 Task: Add a condition where "Assignee Is not Requester" in recently solved tickets.
Action: Mouse pressed left at (193, 460)
Screenshot: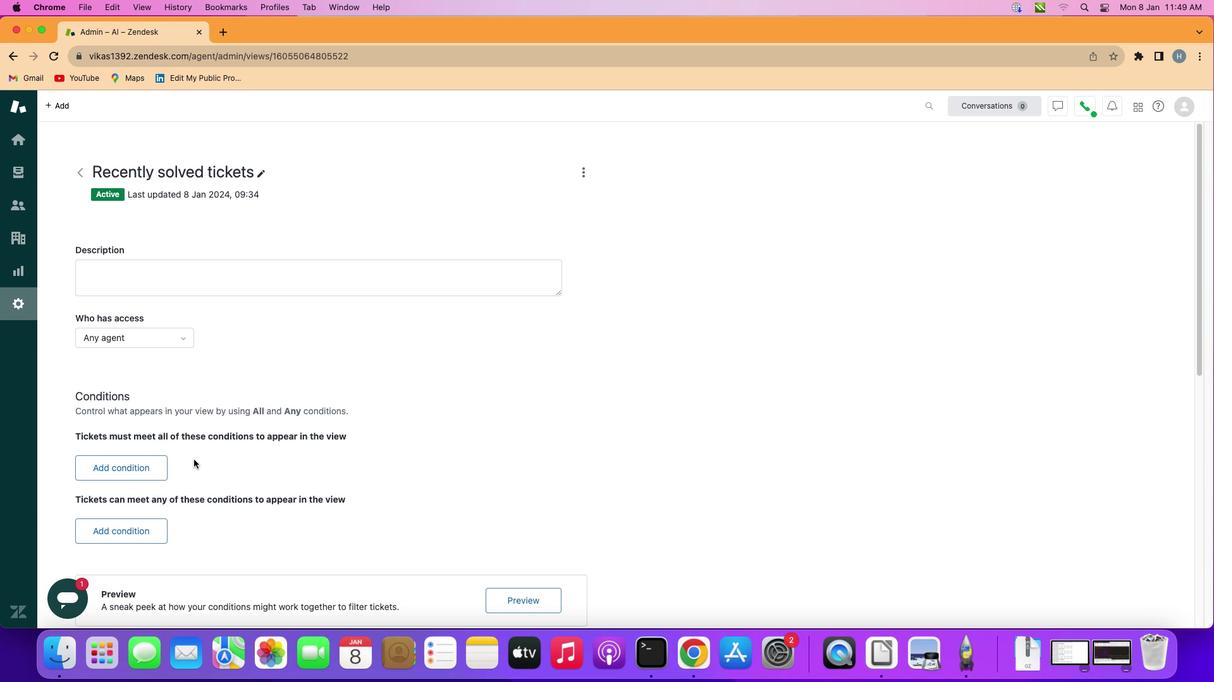 
Action: Mouse moved to (132, 468)
Screenshot: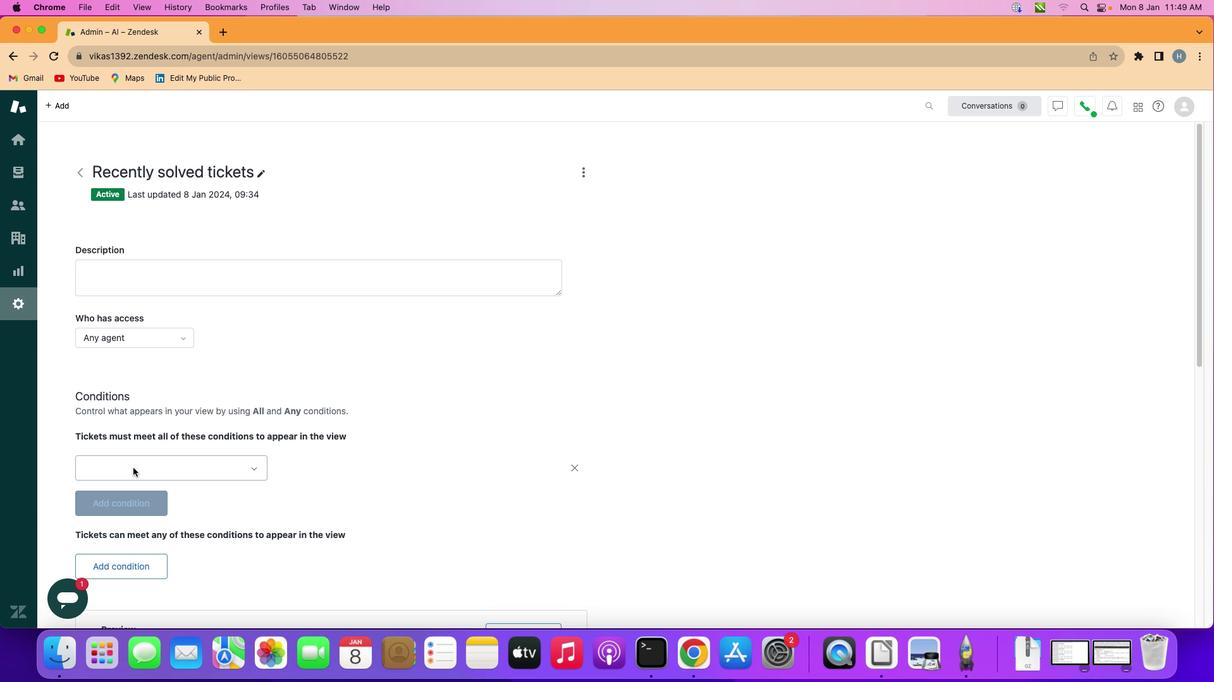 
Action: Mouse pressed left at (132, 468)
Screenshot: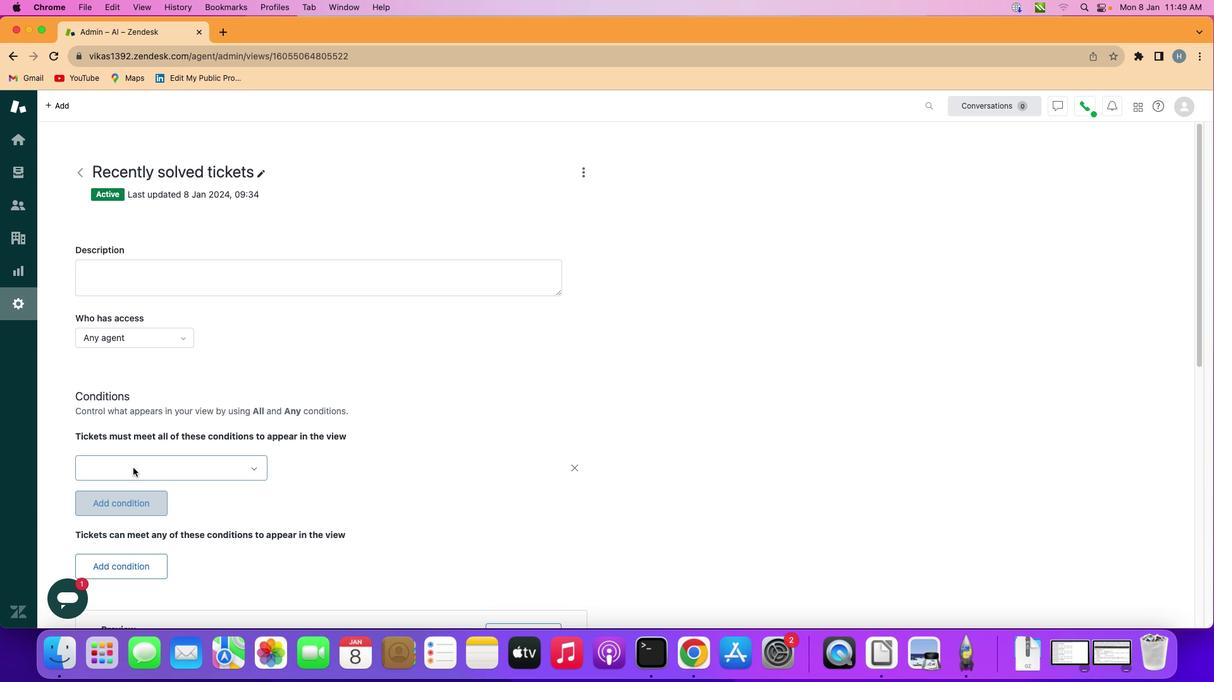 
Action: Mouse moved to (187, 468)
Screenshot: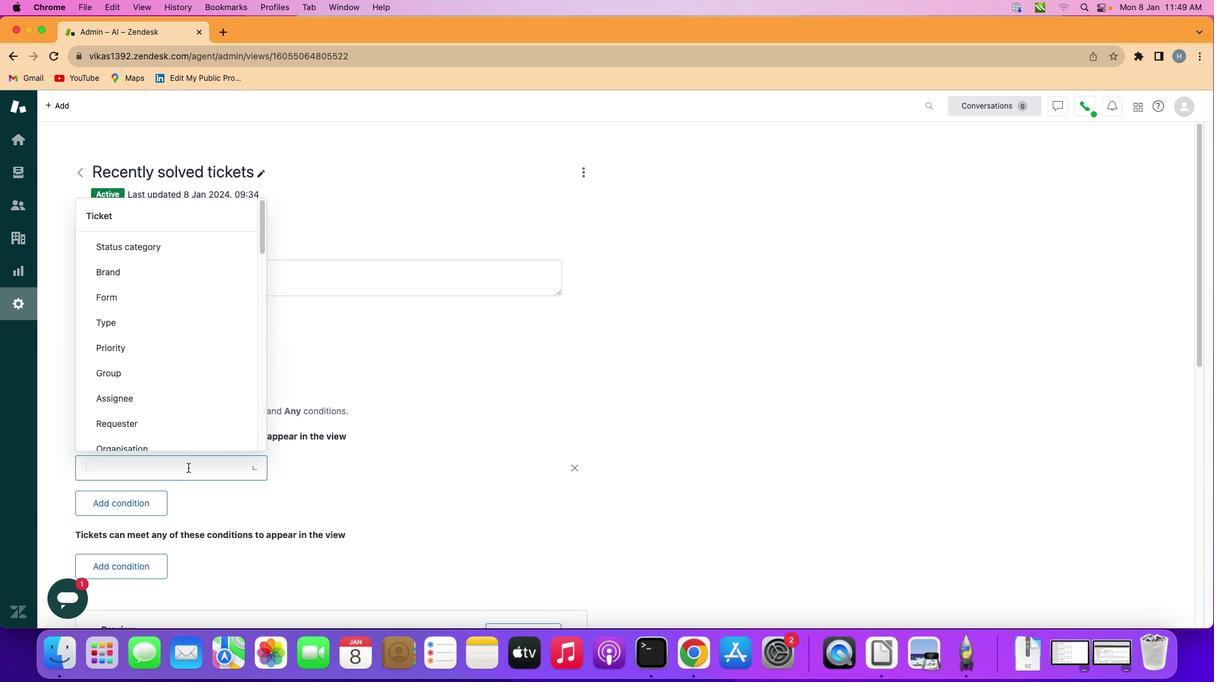 
Action: Mouse pressed left at (187, 468)
Screenshot: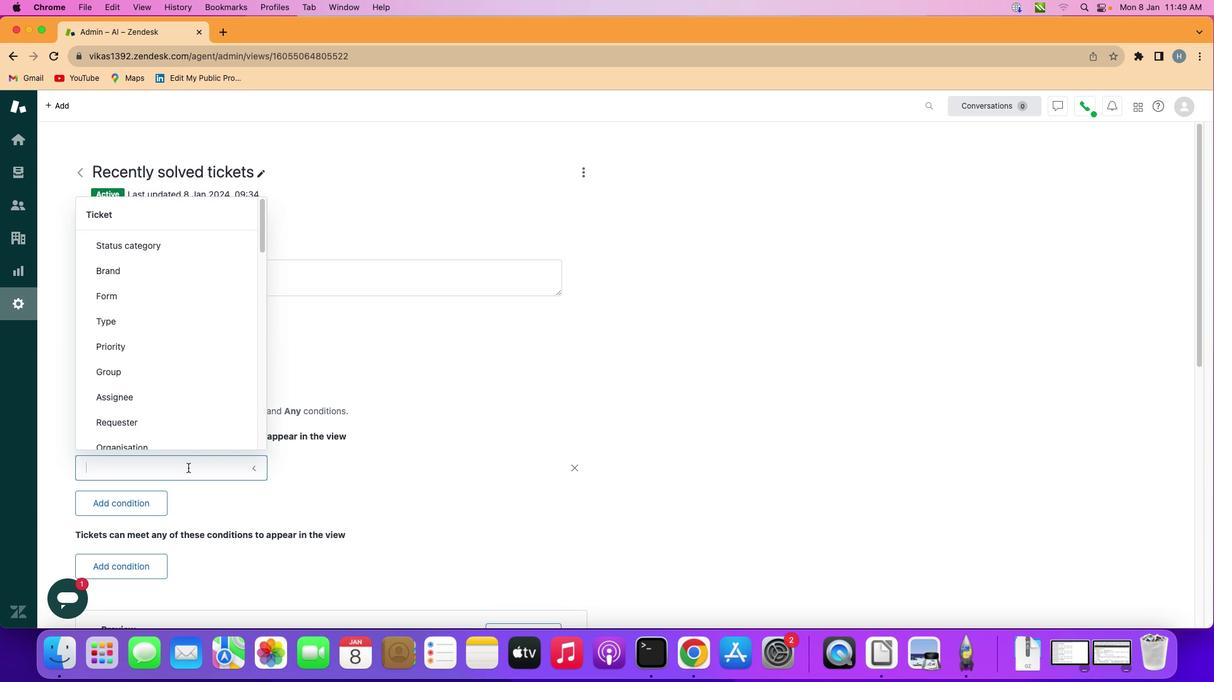 
Action: Mouse moved to (199, 403)
Screenshot: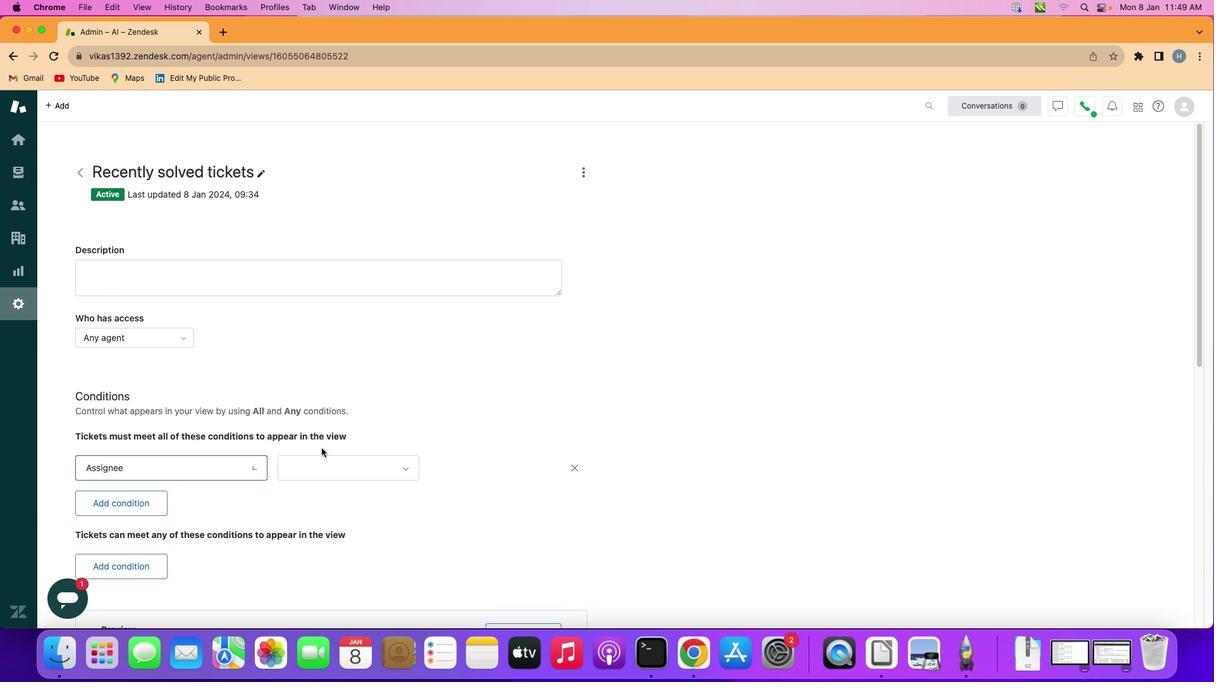 
Action: Mouse pressed left at (199, 403)
Screenshot: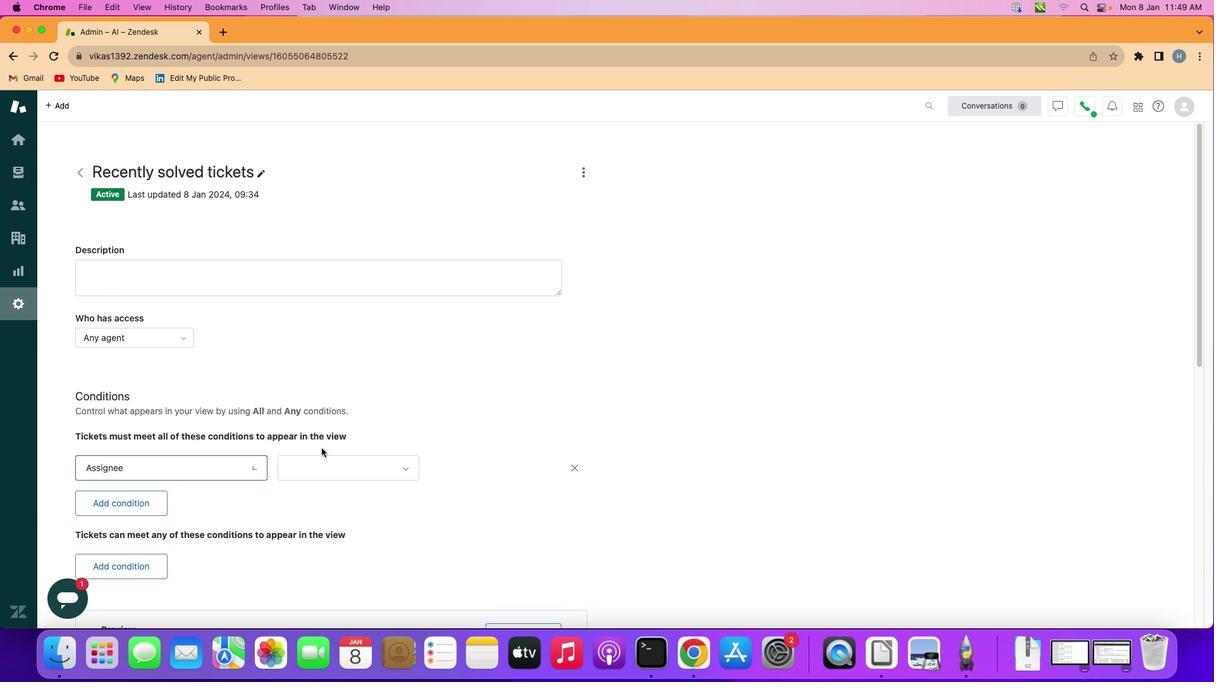 
Action: Mouse moved to (354, 465)
Screenshot: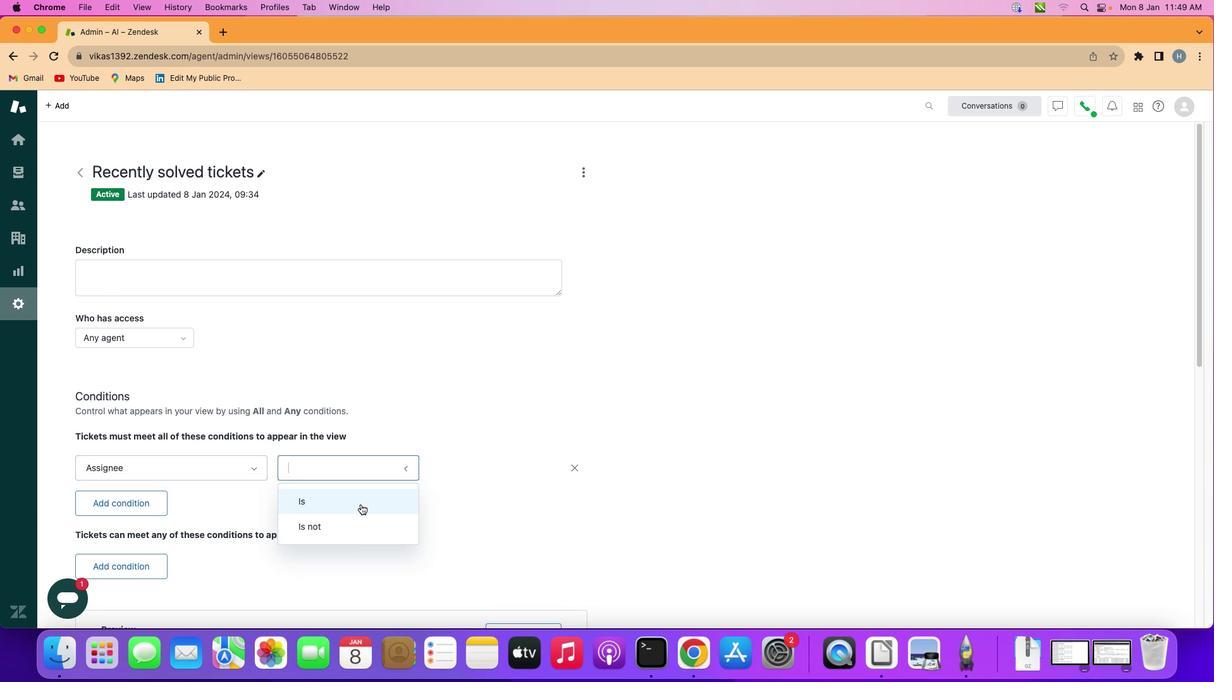 
Action: Mouse pressed left at (354, 465)
Screenshot: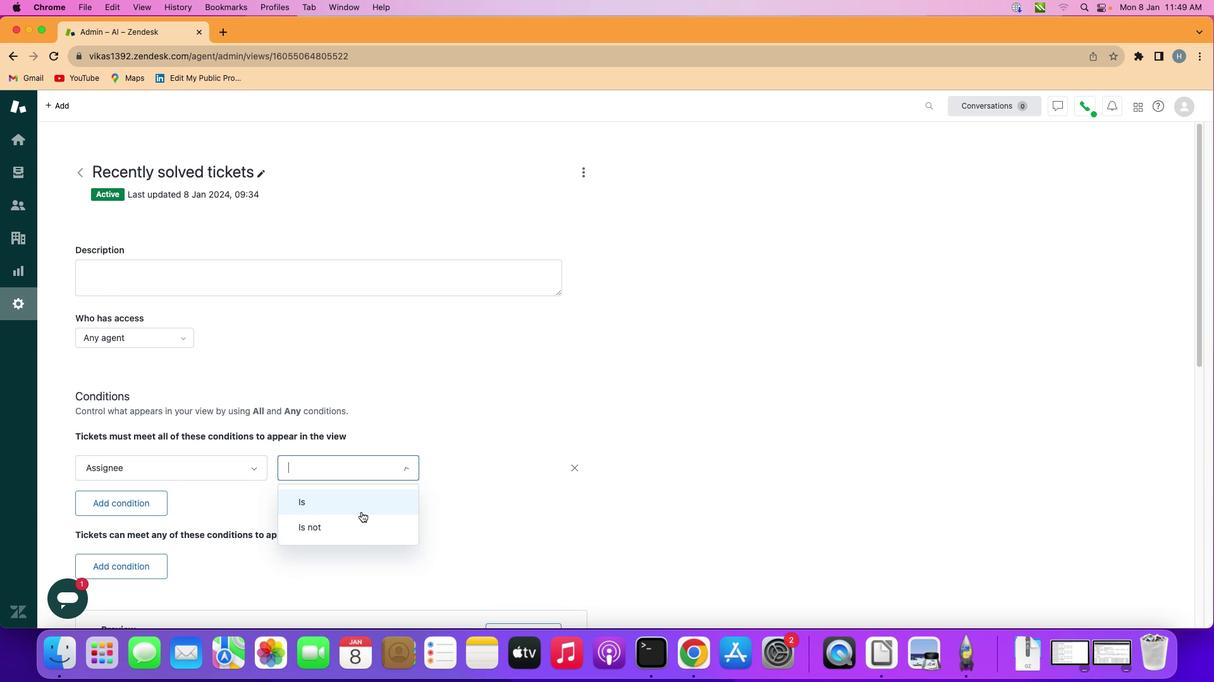 
Action: Mouse moved to (362, 521)
Screenshot: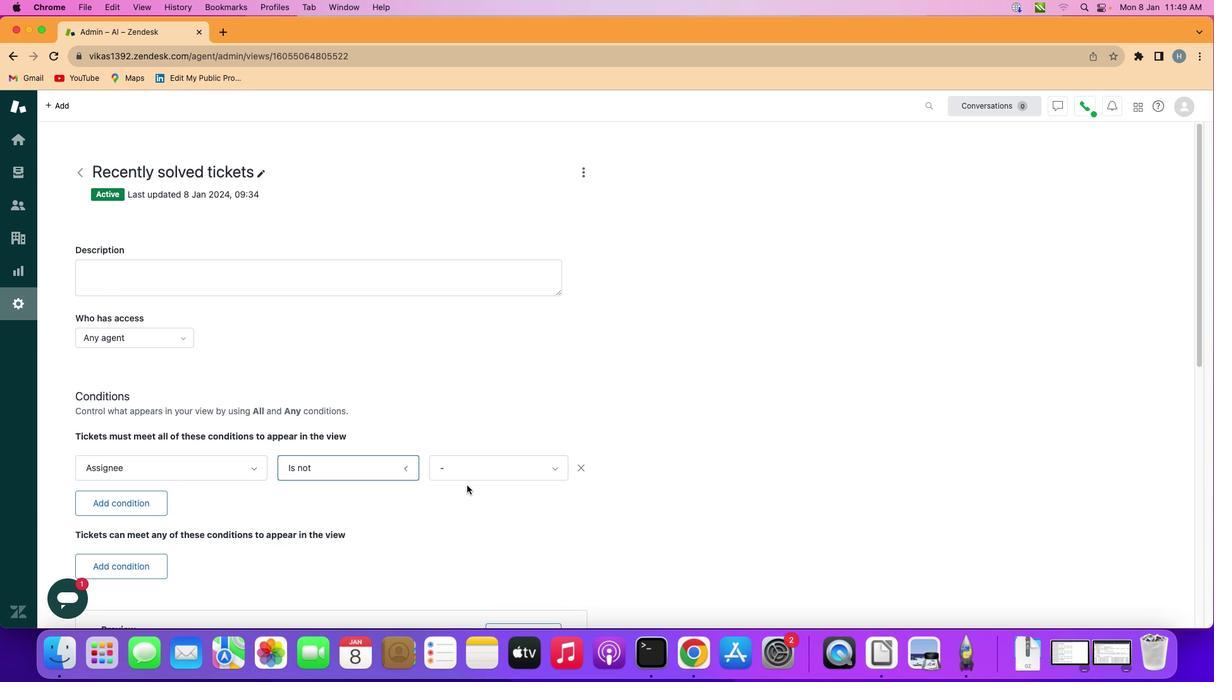 
Action: Mouse pressed left at (362, 521)
Screenshot: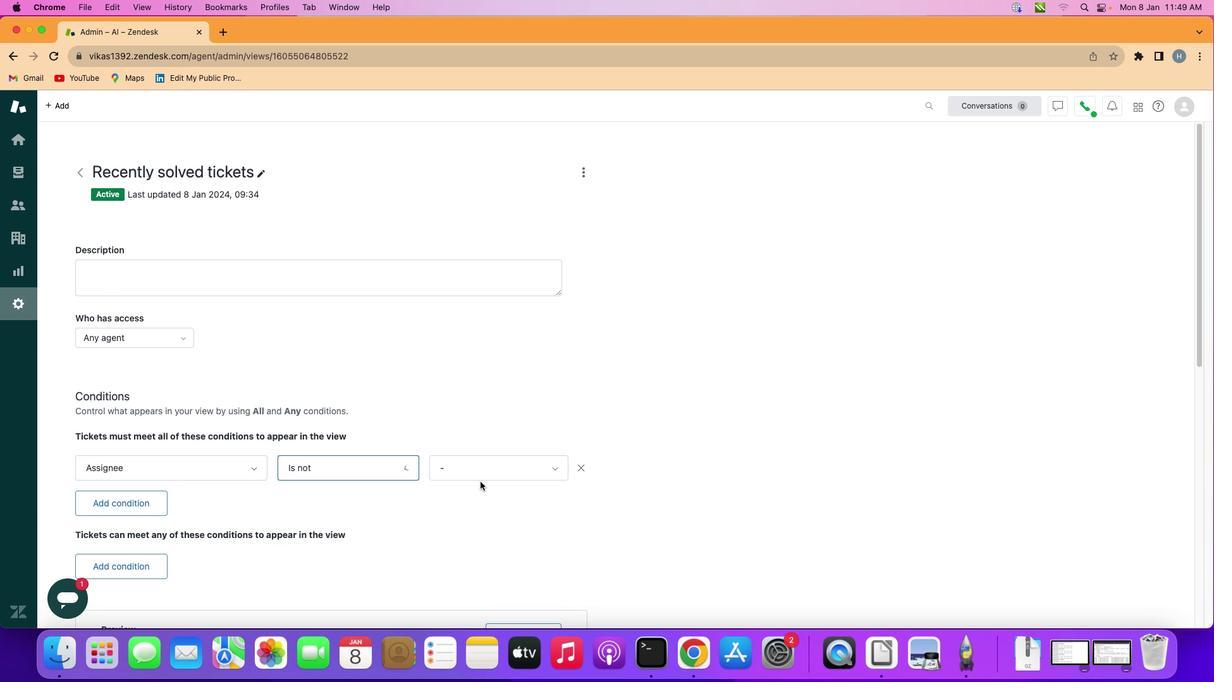 
Action: Mouse moved to (502, 465)
Screenshot: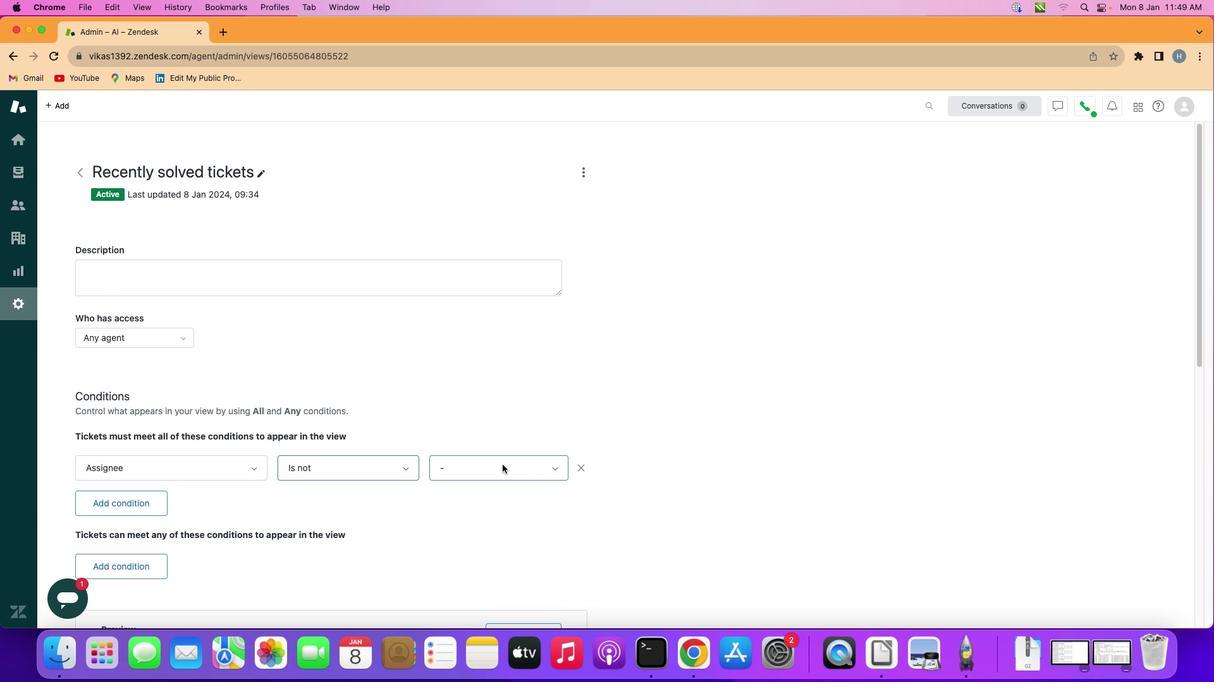 
Action: Mouse pressed left at (502, 465)
Screenshot: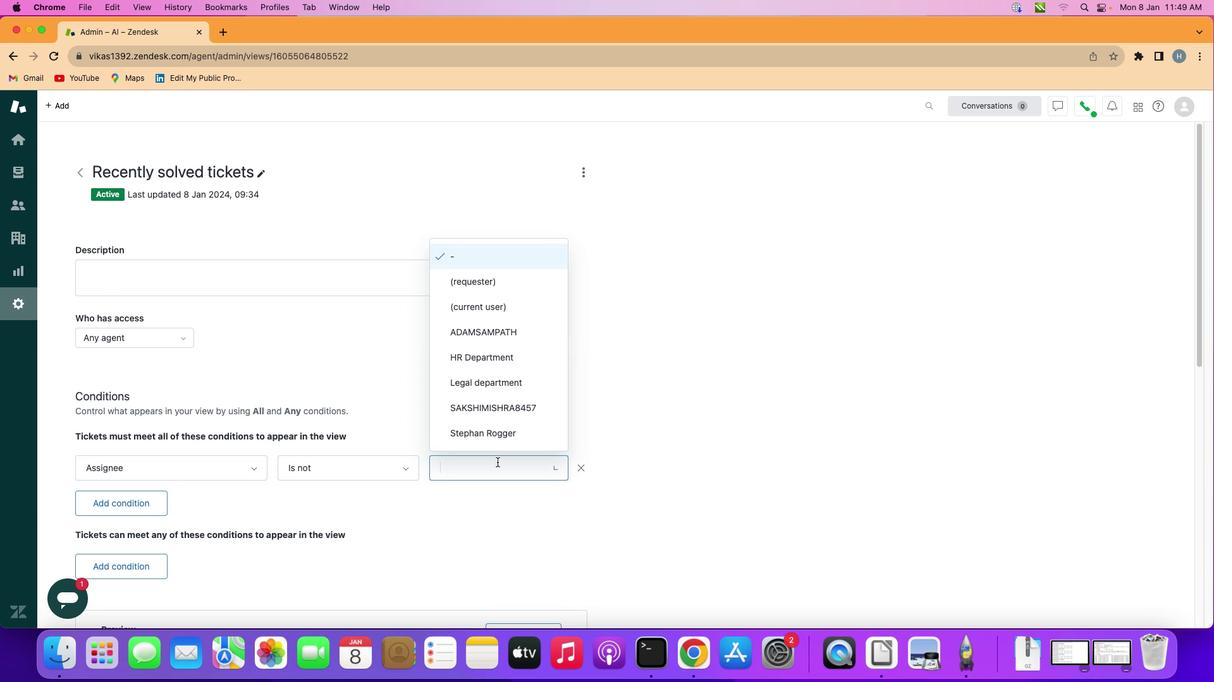 
Action: Mouse moved to (533, 283)
Screenshot: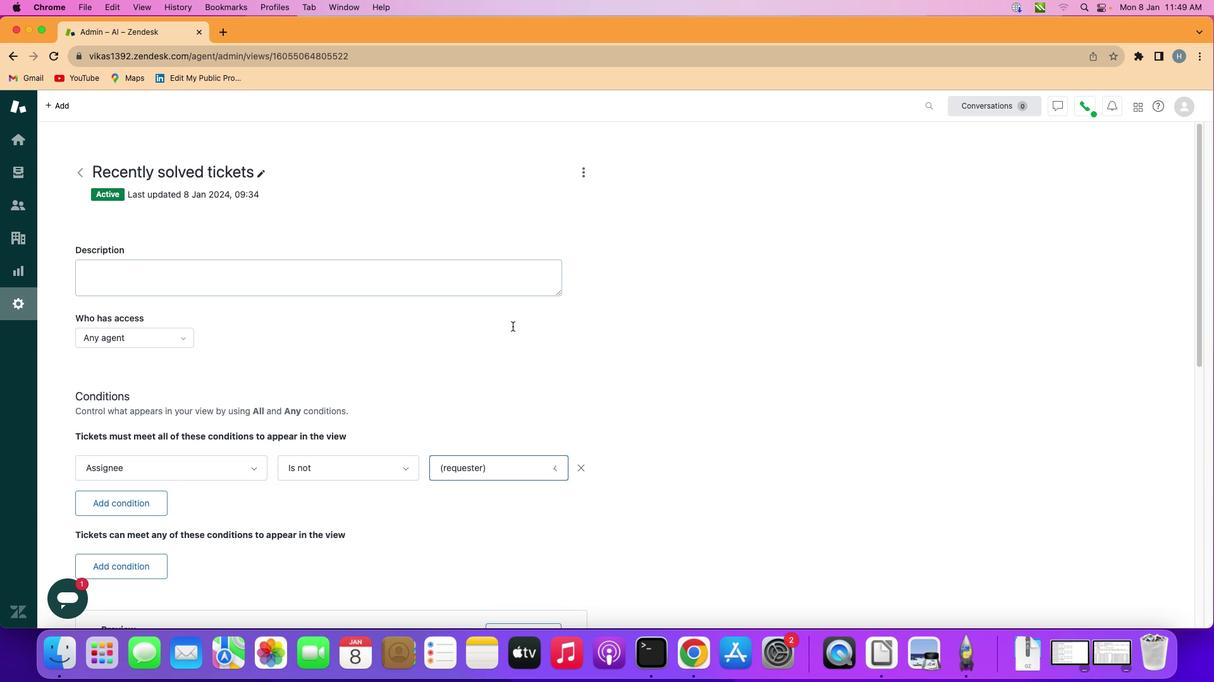
Action: Mouse pressed left at (533, 283)
Screenshot: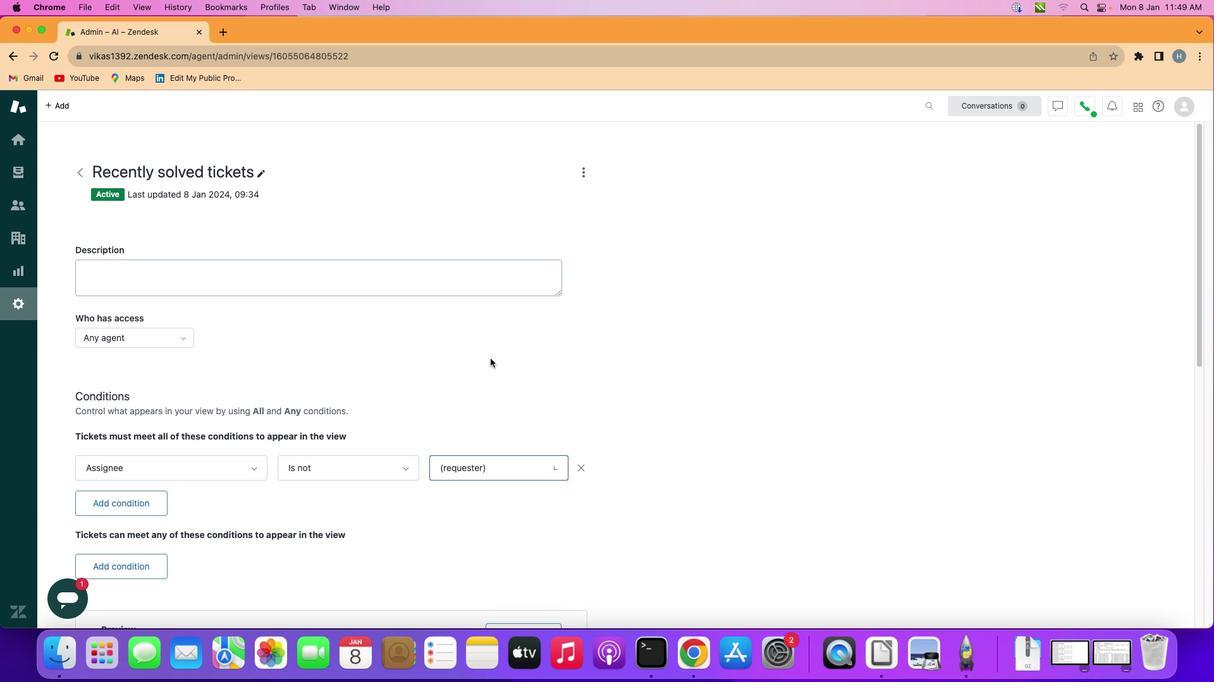 
Action: Mouse moved to (468, 383)
Screenshot: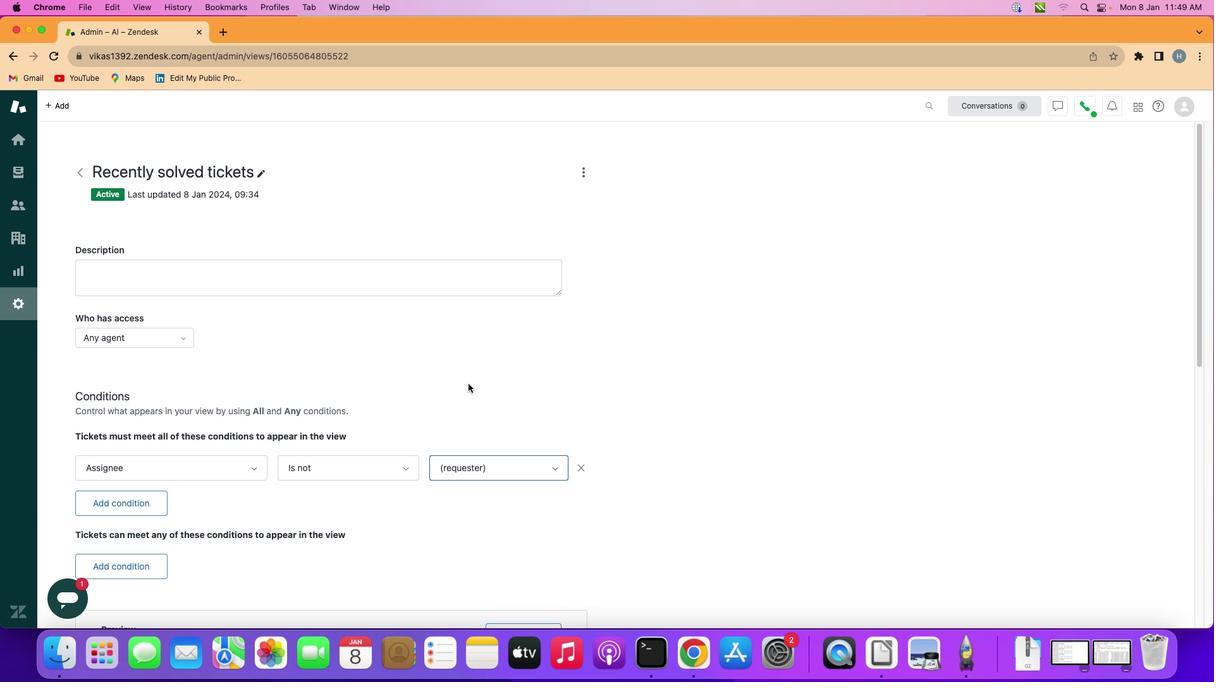 
